 Task: Add the 'Tasks in a Box for Outlook' add-in to your Outlook account.
Action: Mouse moved to (16, 85)
Screenshot: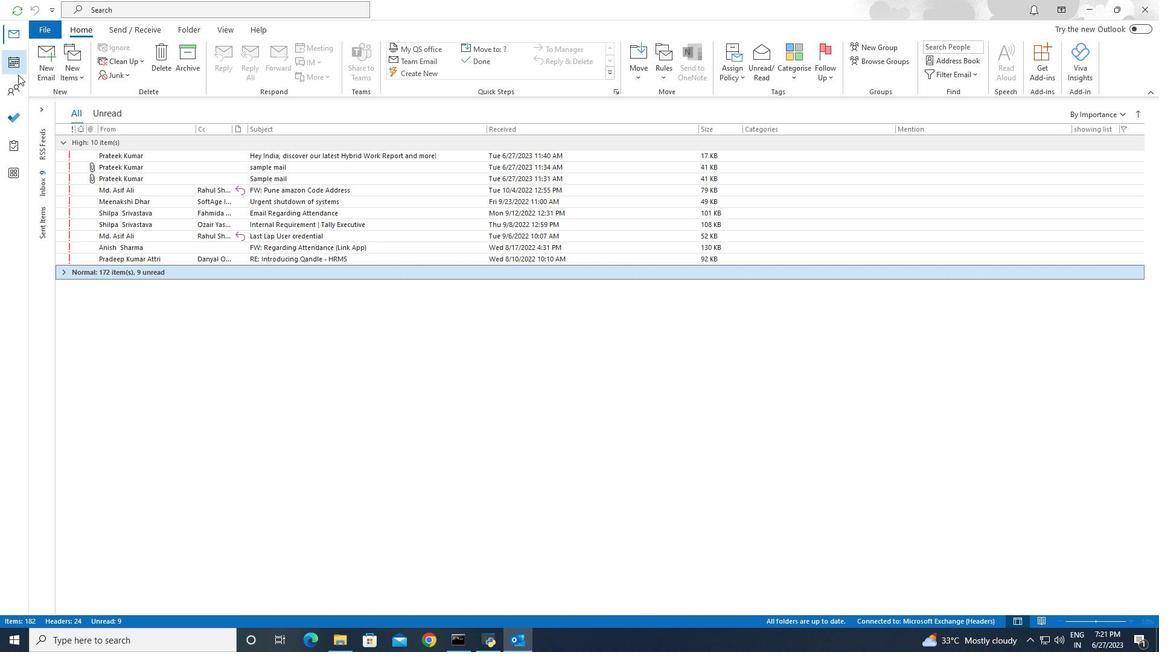 
Action: Mouse pressed left at (16, 85)
Screenshot: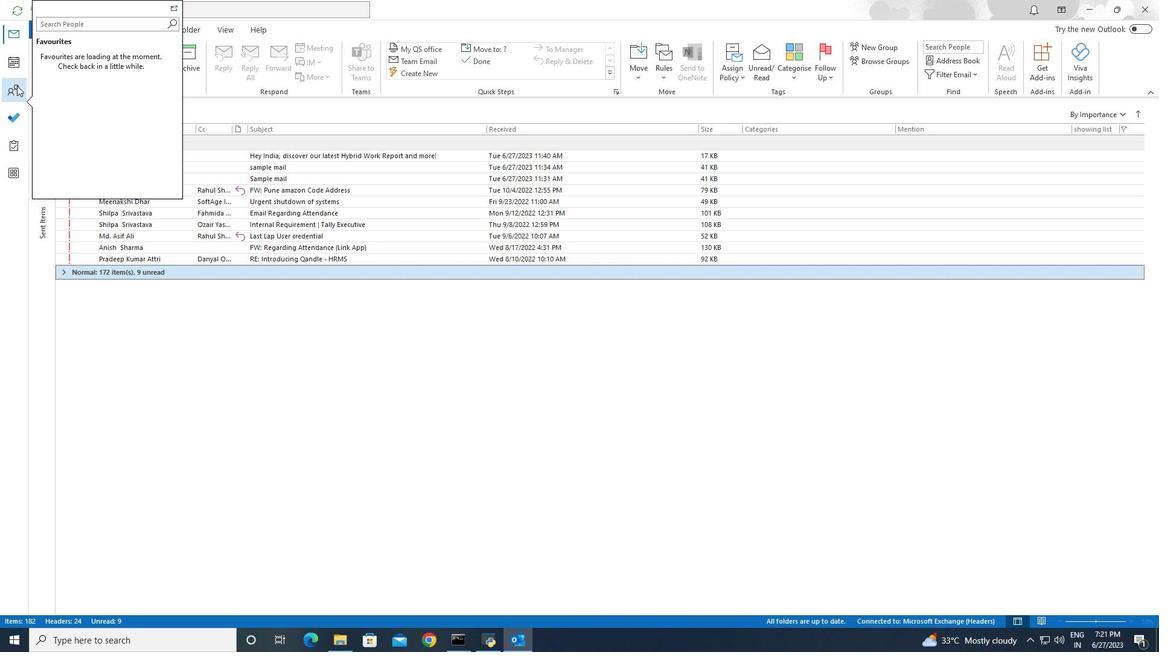 
Action: Mouse moved to (41, 24)
Screenshot: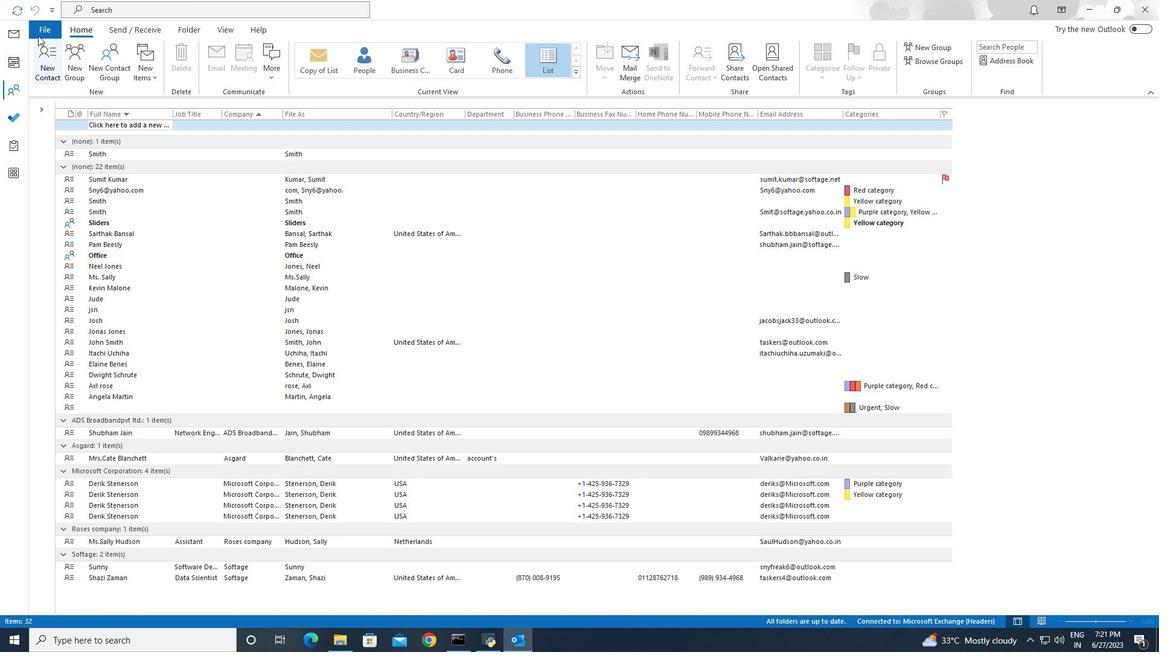 
Action: Mouse pressed left at (41, 24)
Screenshot: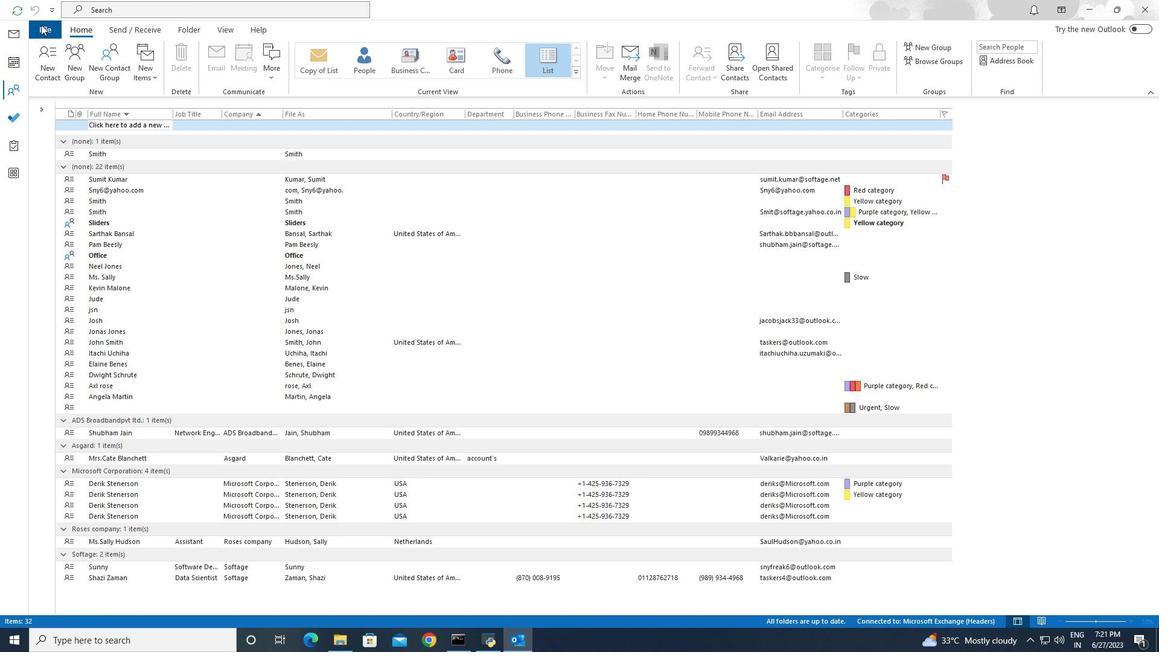 
Action: Mouse moved to (160, 484)
Screenshot: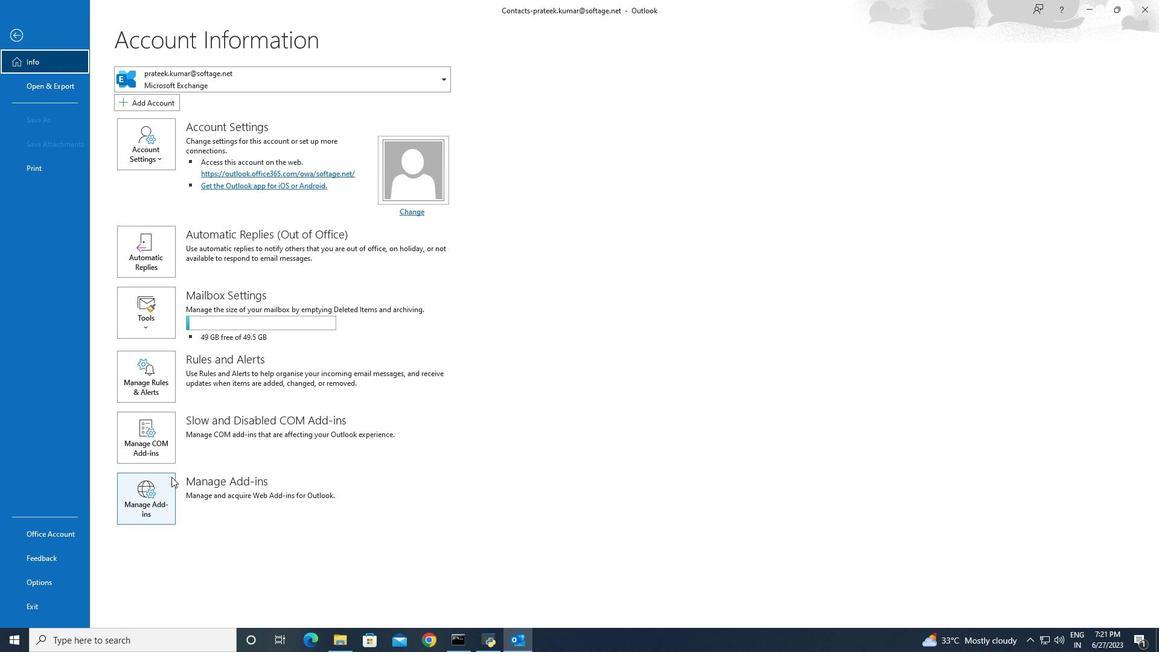 
Action: Mouse pressed left at (160, 484)
Screenshot: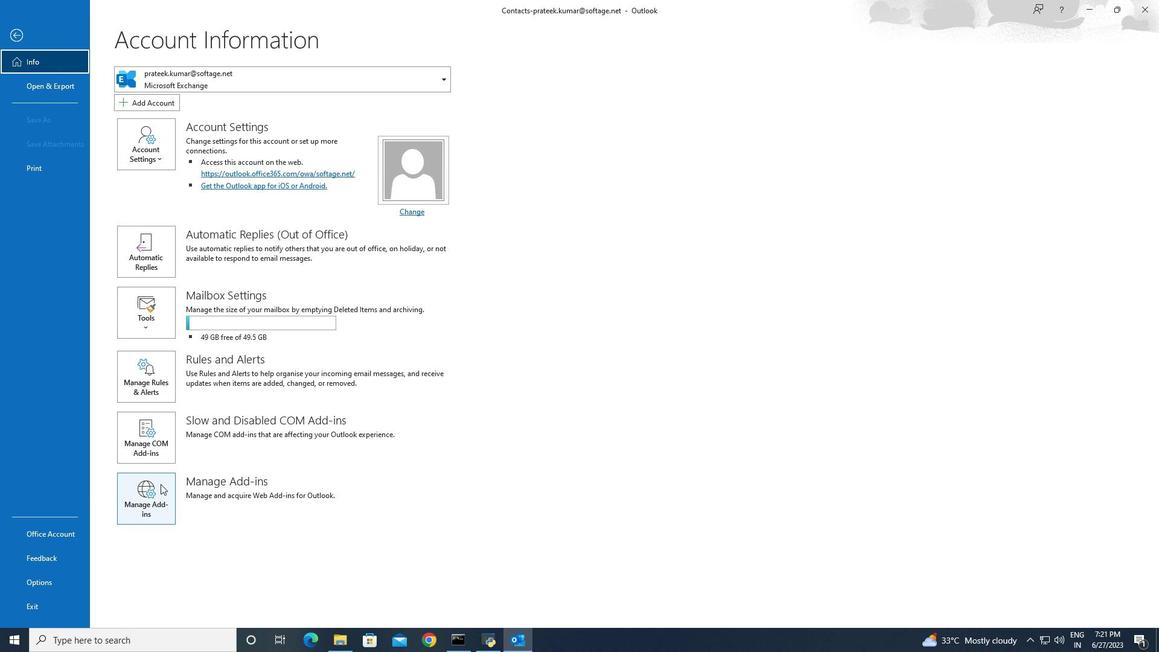
Action: Mouse moved to (463, 282)
Screenshot: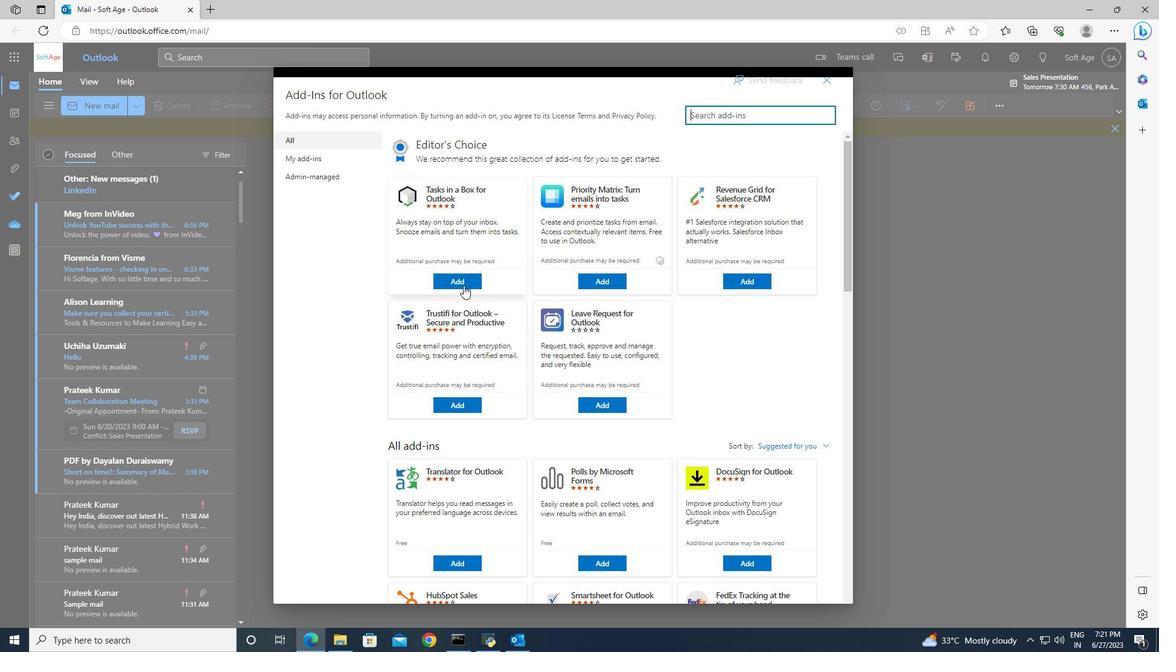 
Action: Mouse pressed left at (463, 282)
Screenshot: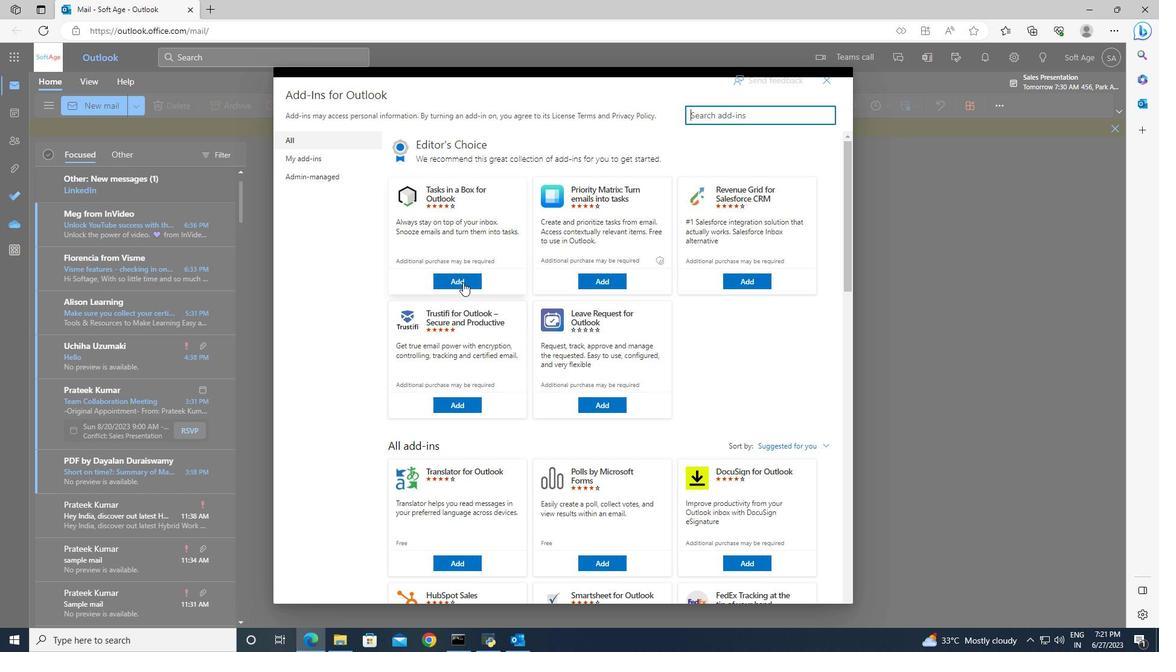 
Action: Mouse moved to (662, 247)
Screenshot: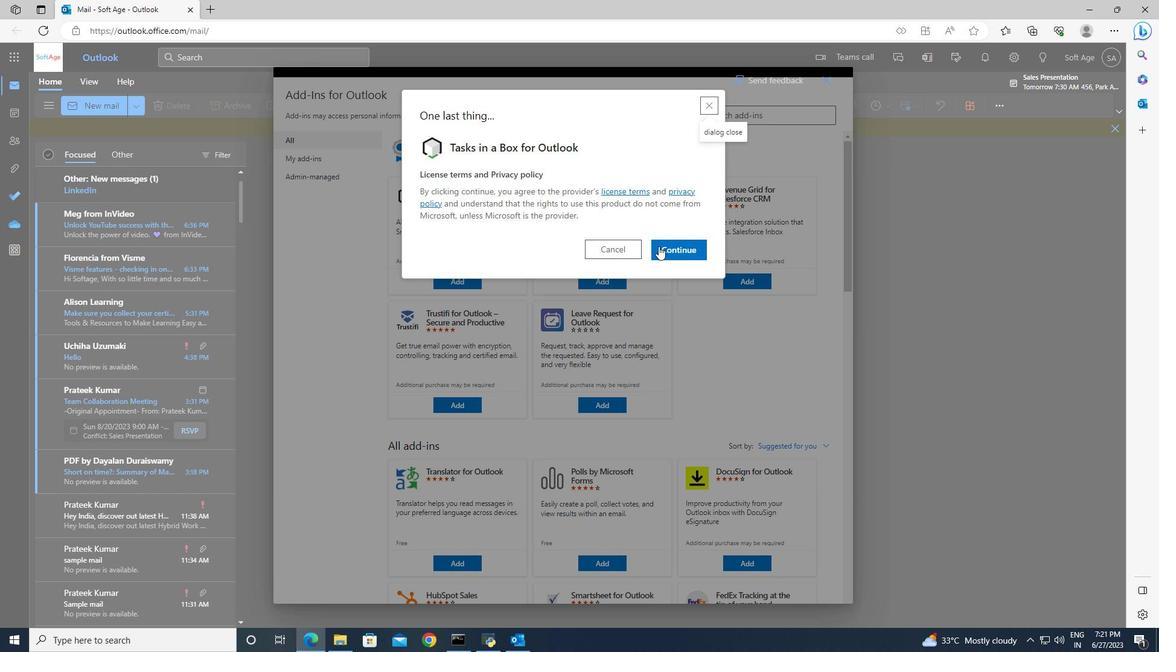 
Action: Mouse pressed left at (662, 247)
Screenshot: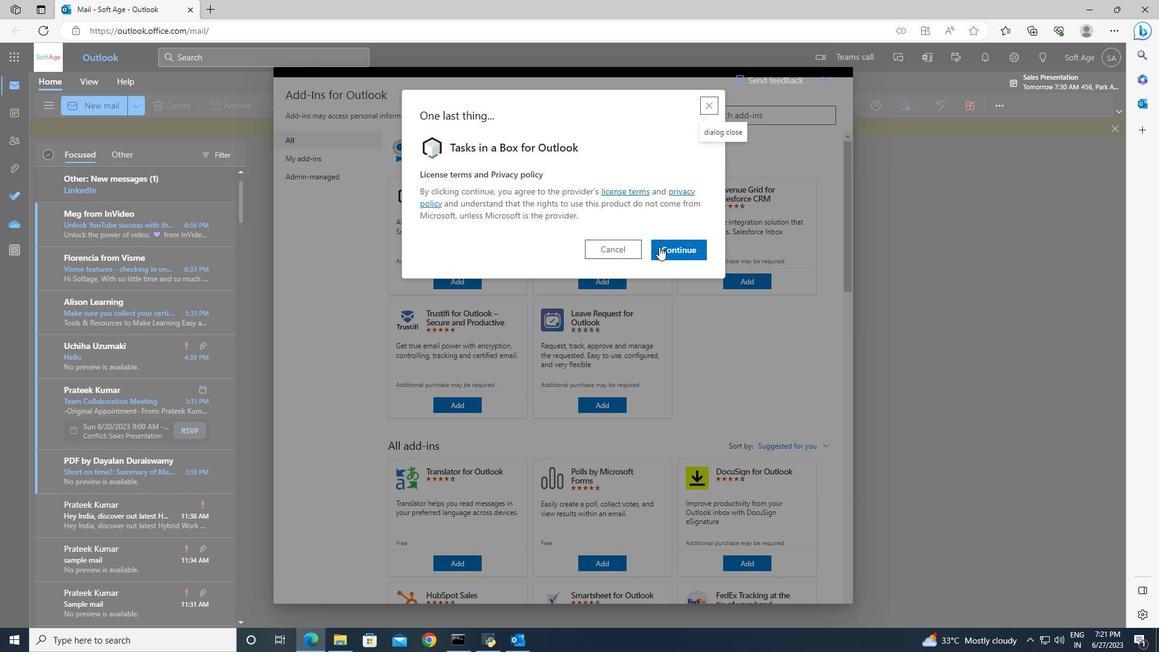 
Action: Mouse moved to (634, 253)
Screenshot: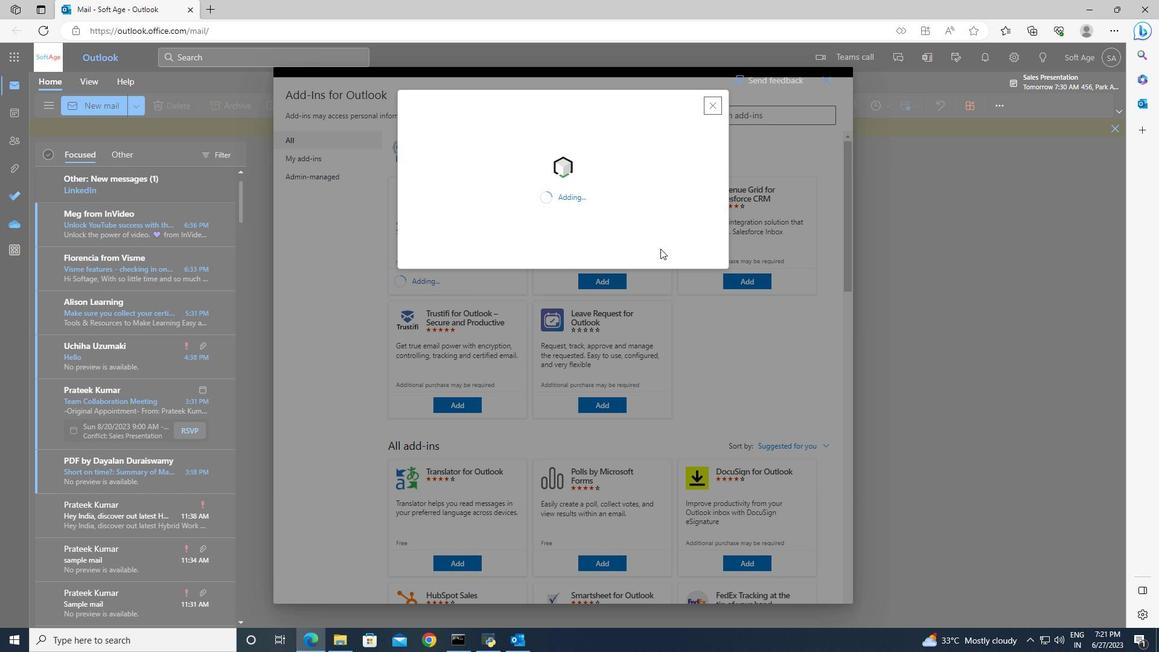
